 Task: Create a rule when a vote is added to a card by anyone except me .
Action: Mouse moved to (1110, 309)
Screenshot: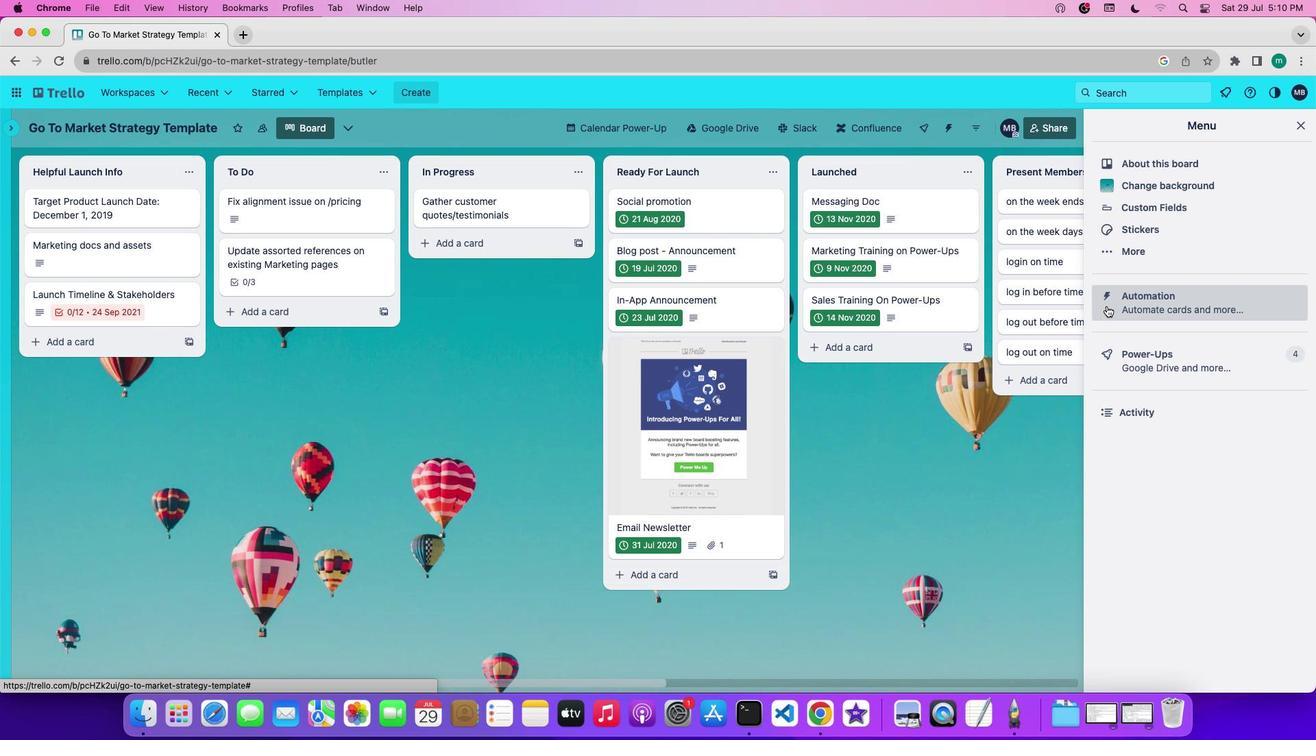 
Action: Mouse pressed left at (1110, 309)
Screenshot: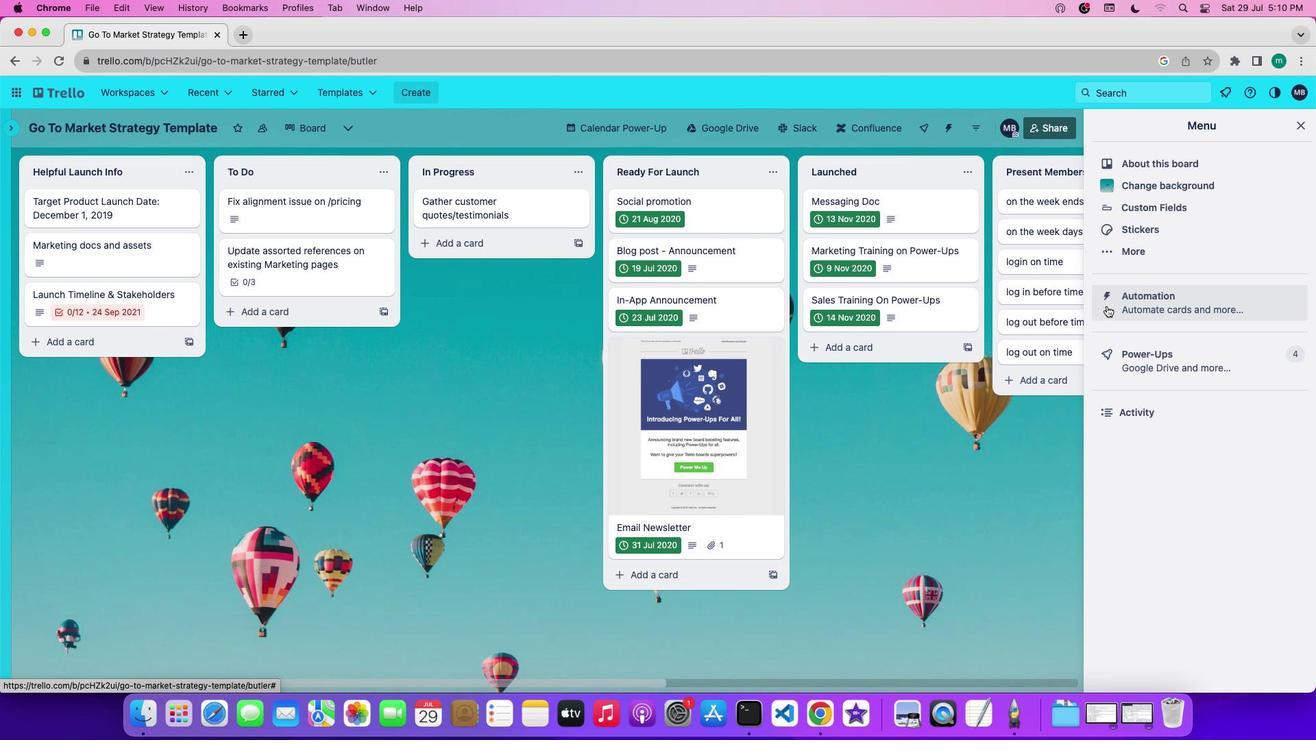 
Action: Mouse moved to (128, 246)
Screenshot: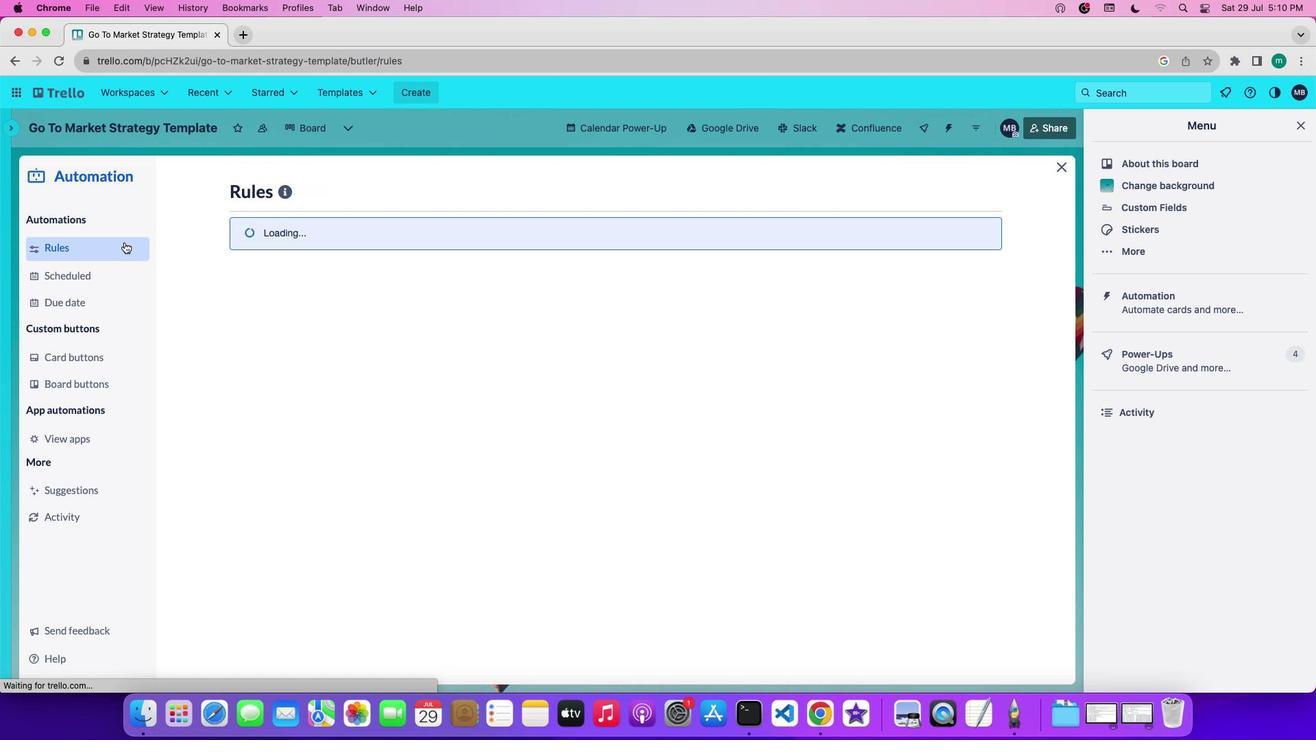 
Action: Mouse pressed left at (128, 246)
Screenshot: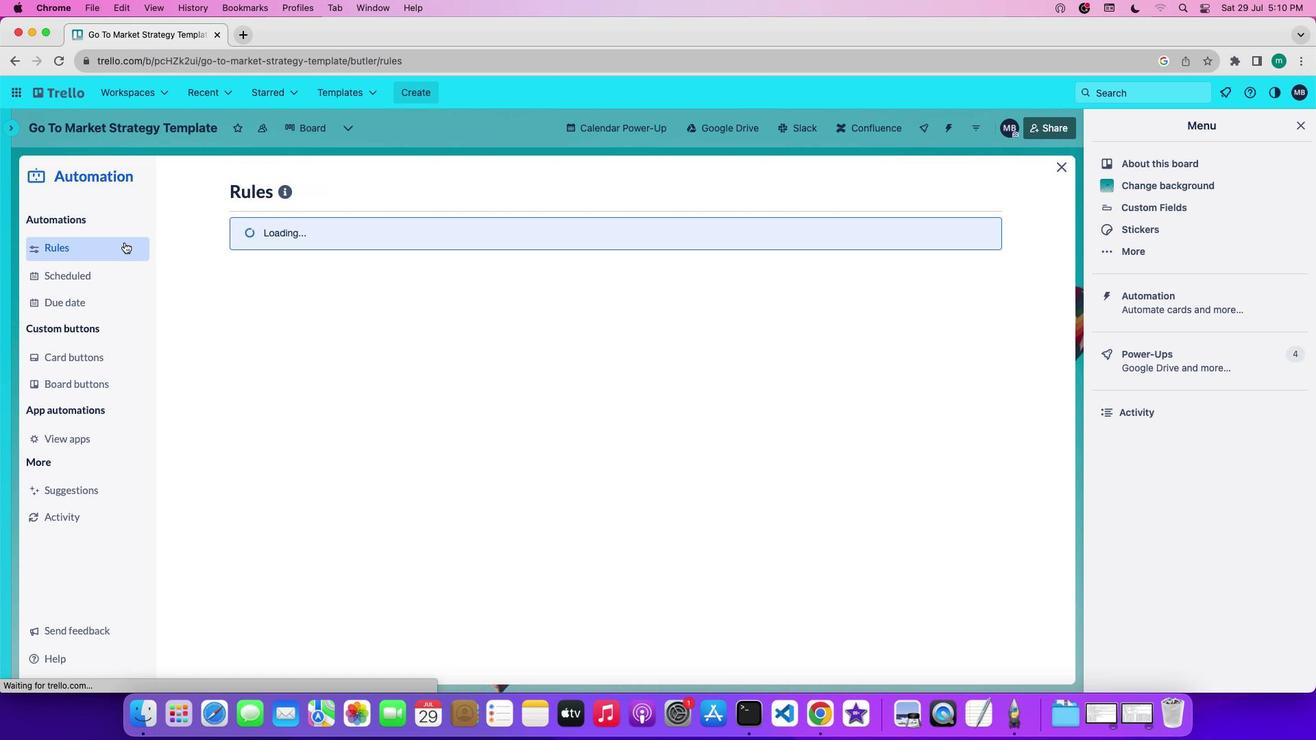 
Action: Mouse moved to (337, 499)
Screenshot: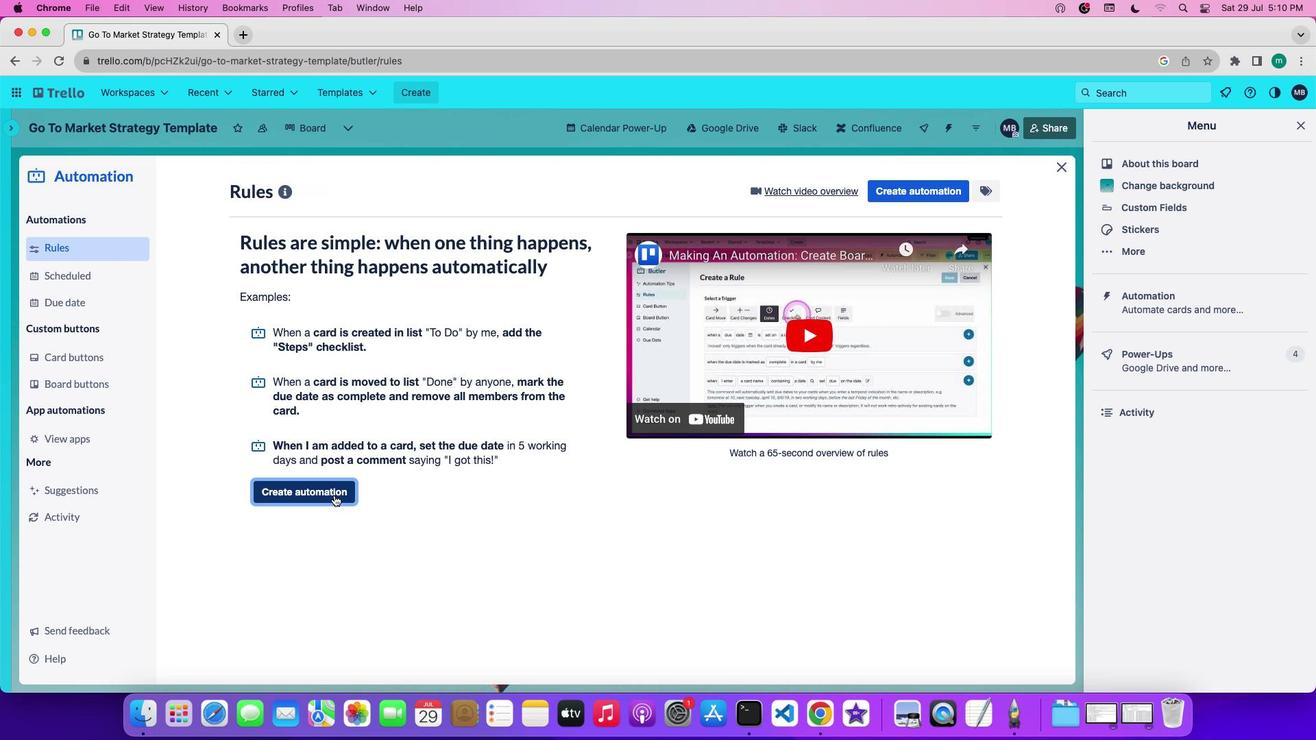 
Action: Mouse pressed left at (337, 499)
Screenshot: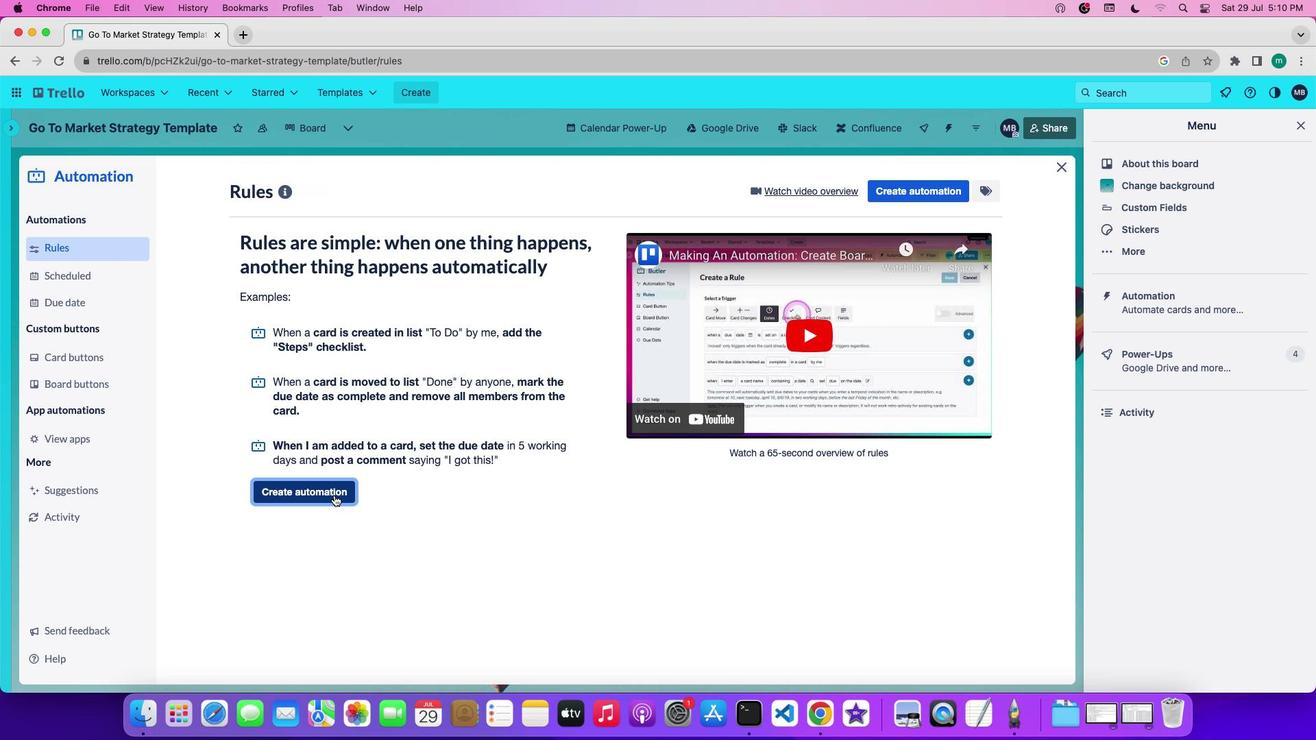 
Action: Mouse moved to (639, 323)
Screenshot: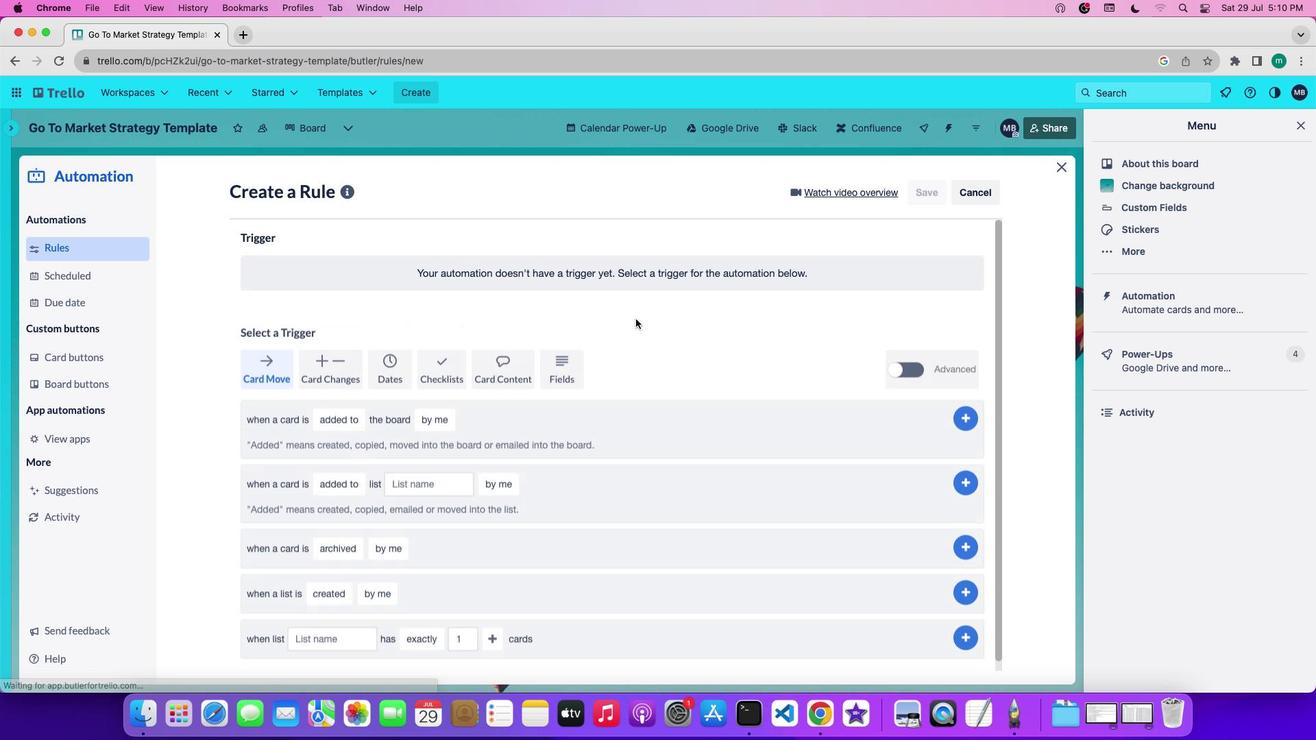 
Action: Mouse pressed left at (639, 323)
Screenshot: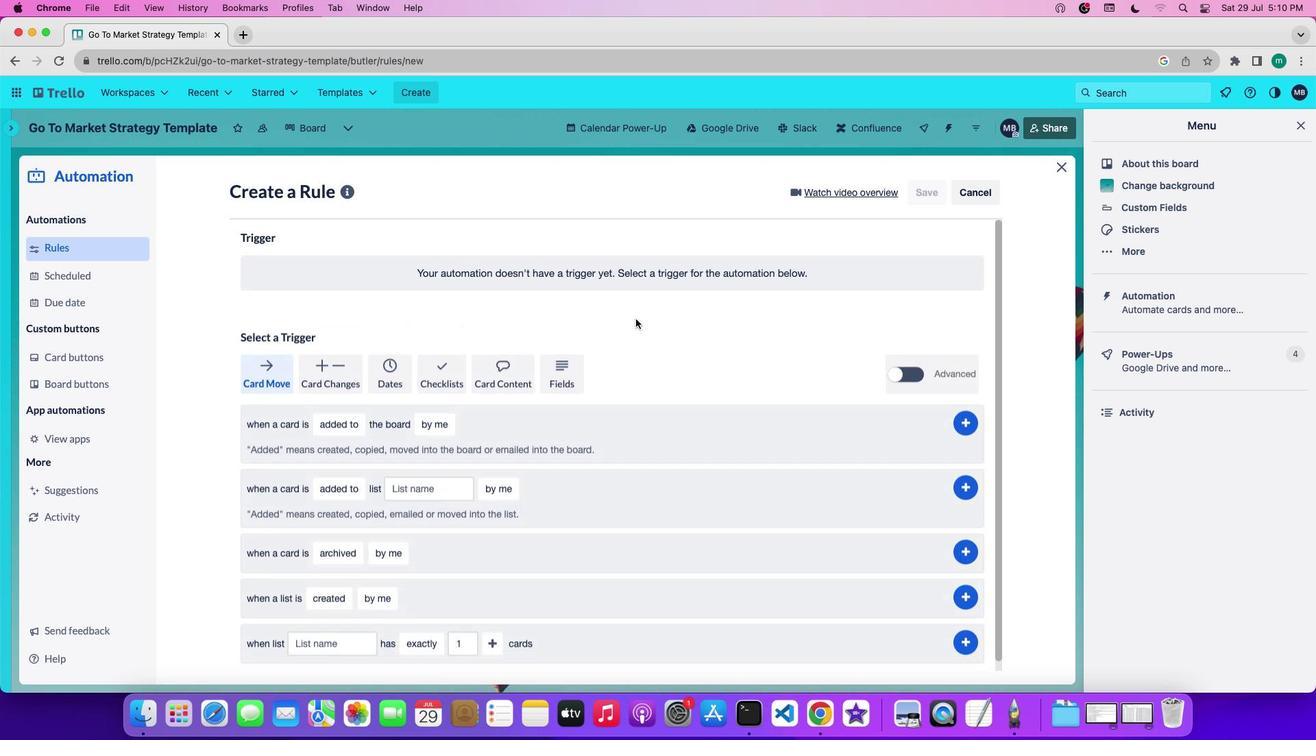 
Action: Mouse moved to (344, 377)
Screenshot: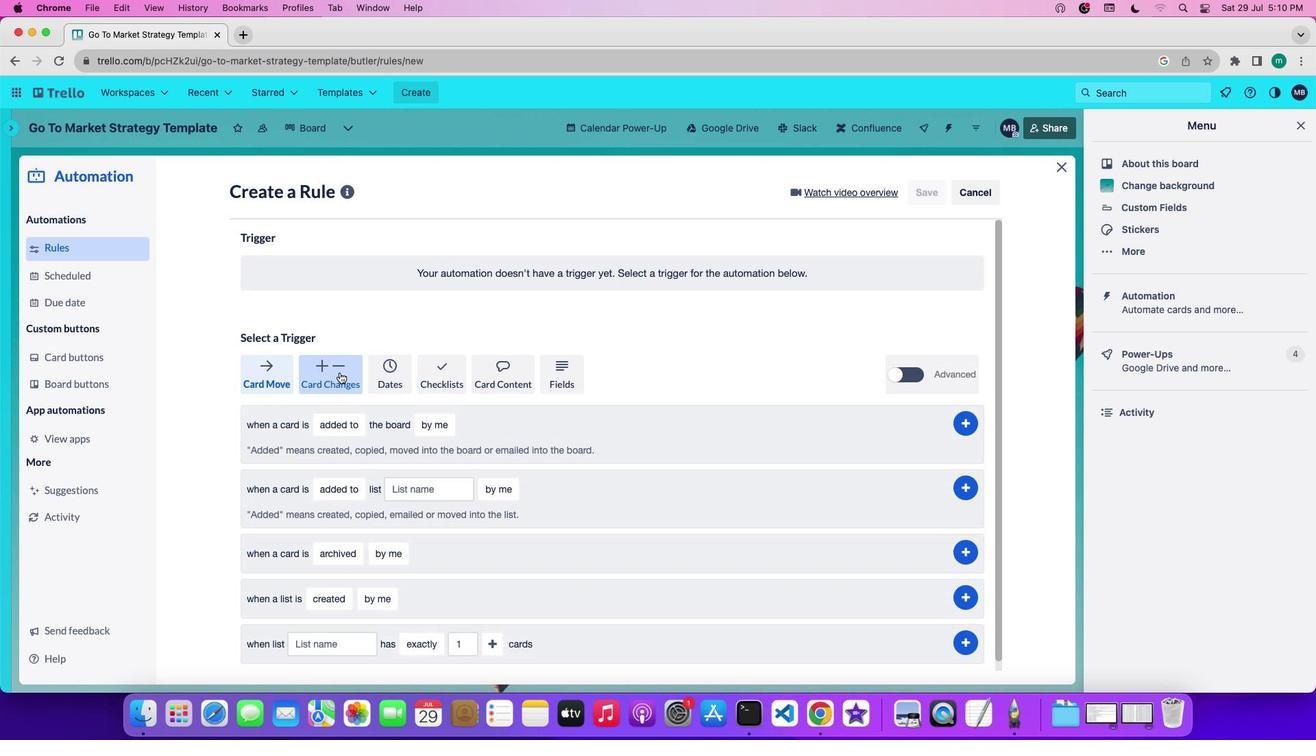 
Action: Mouse pressed left at (344, 377)
Screenshot: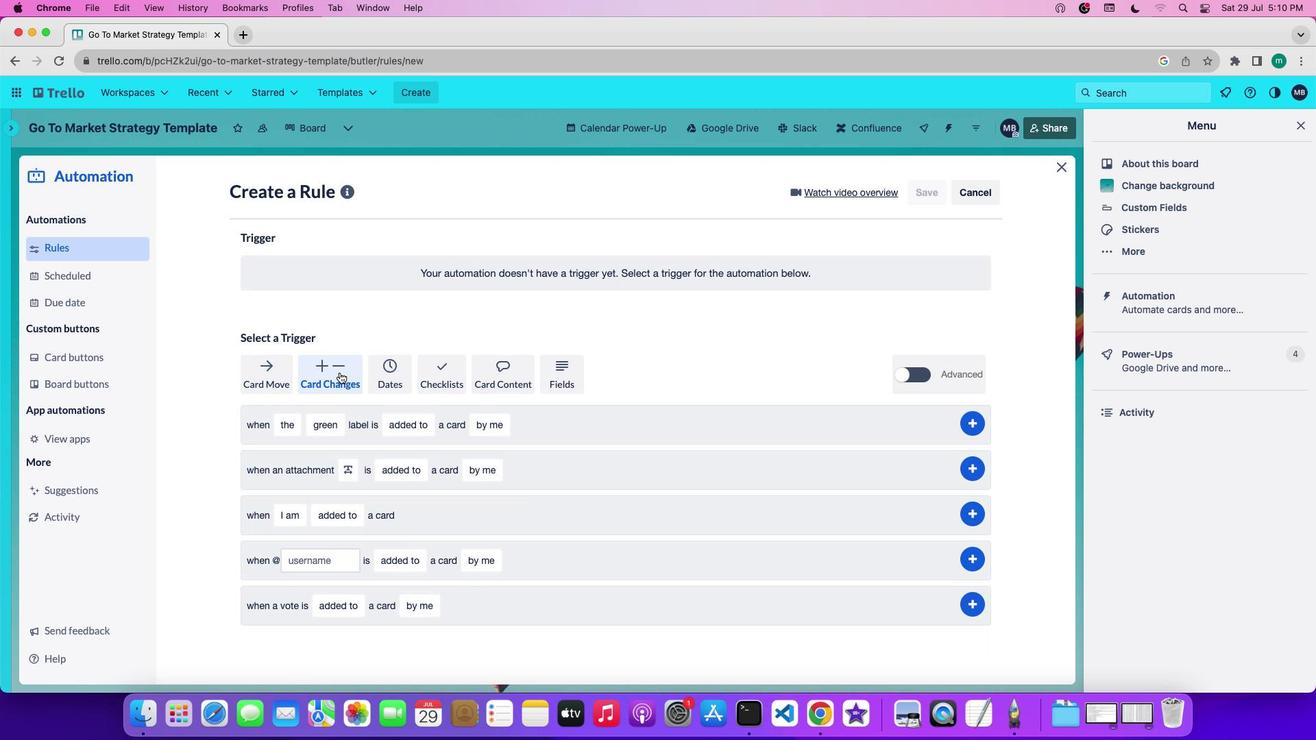 
Action: Mouse moved to (346, 606)
Screenshot: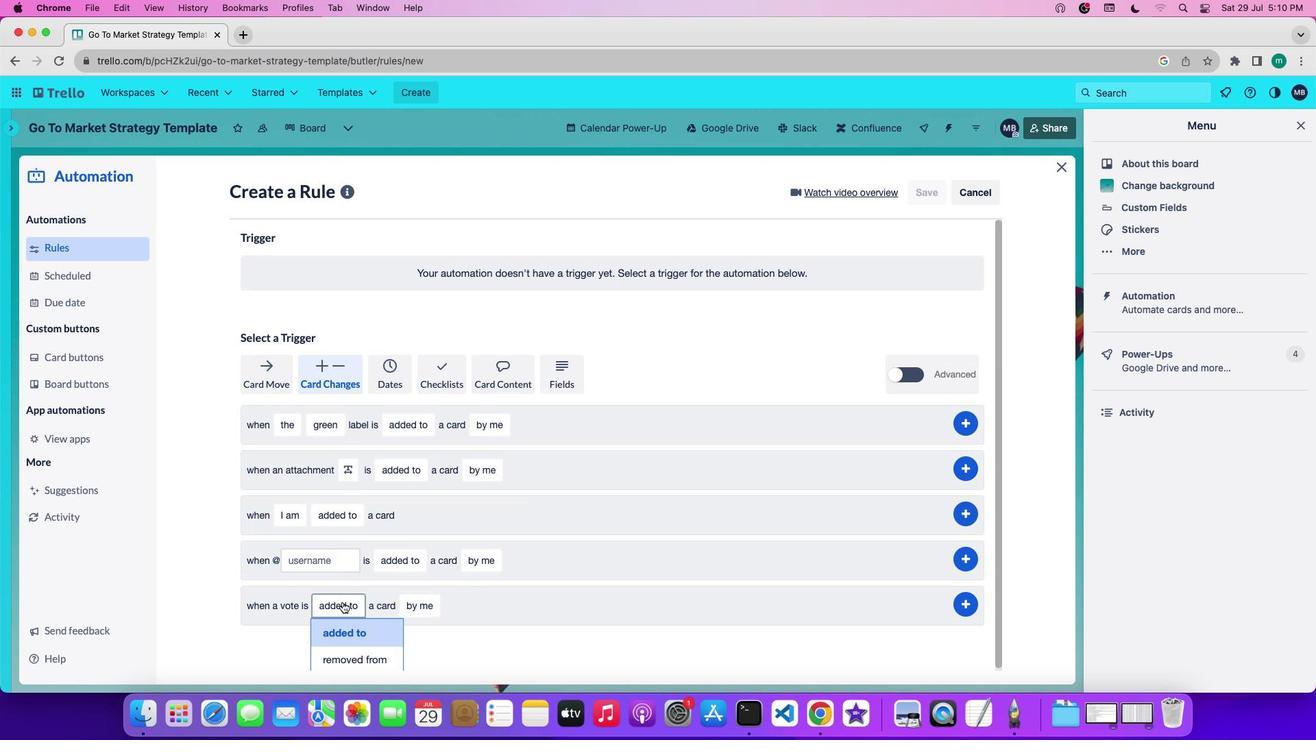 
Action: Mouse pressed left at (346, 606)
Screenshot: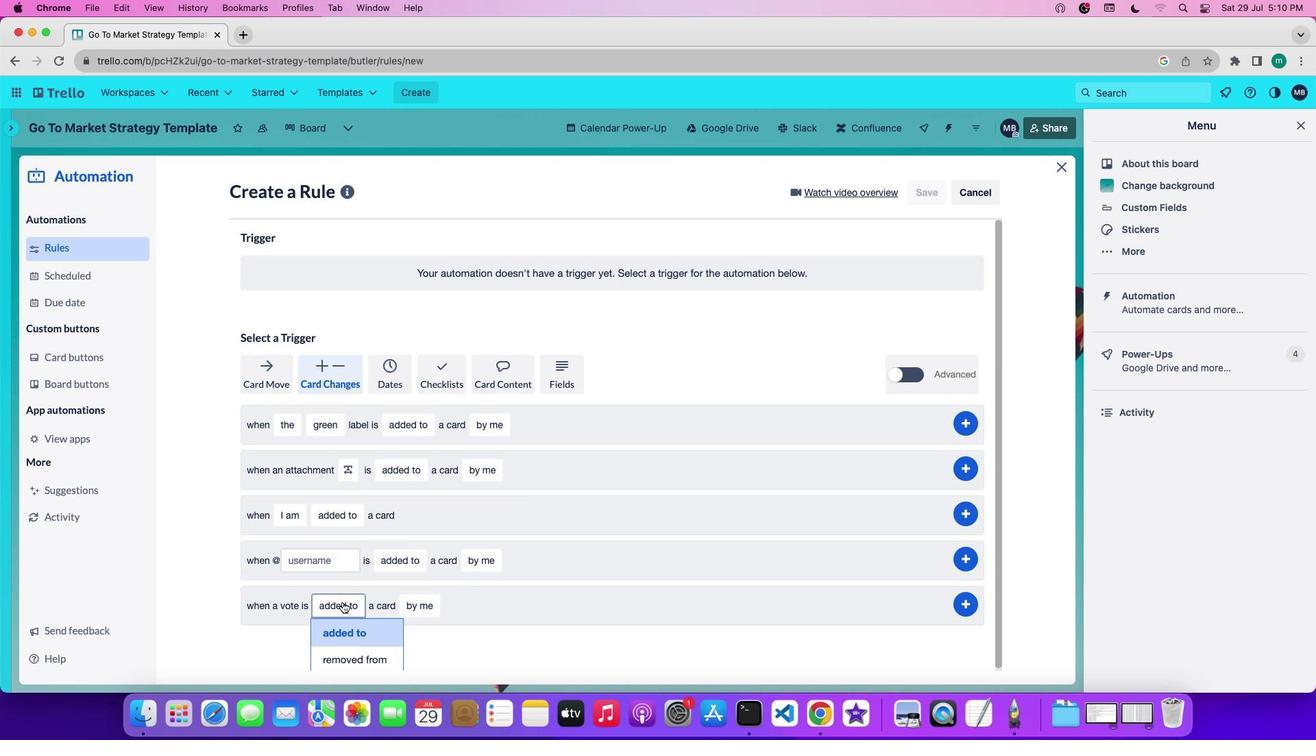 
Action: Mouse moved to (342, 632)
Screenshot: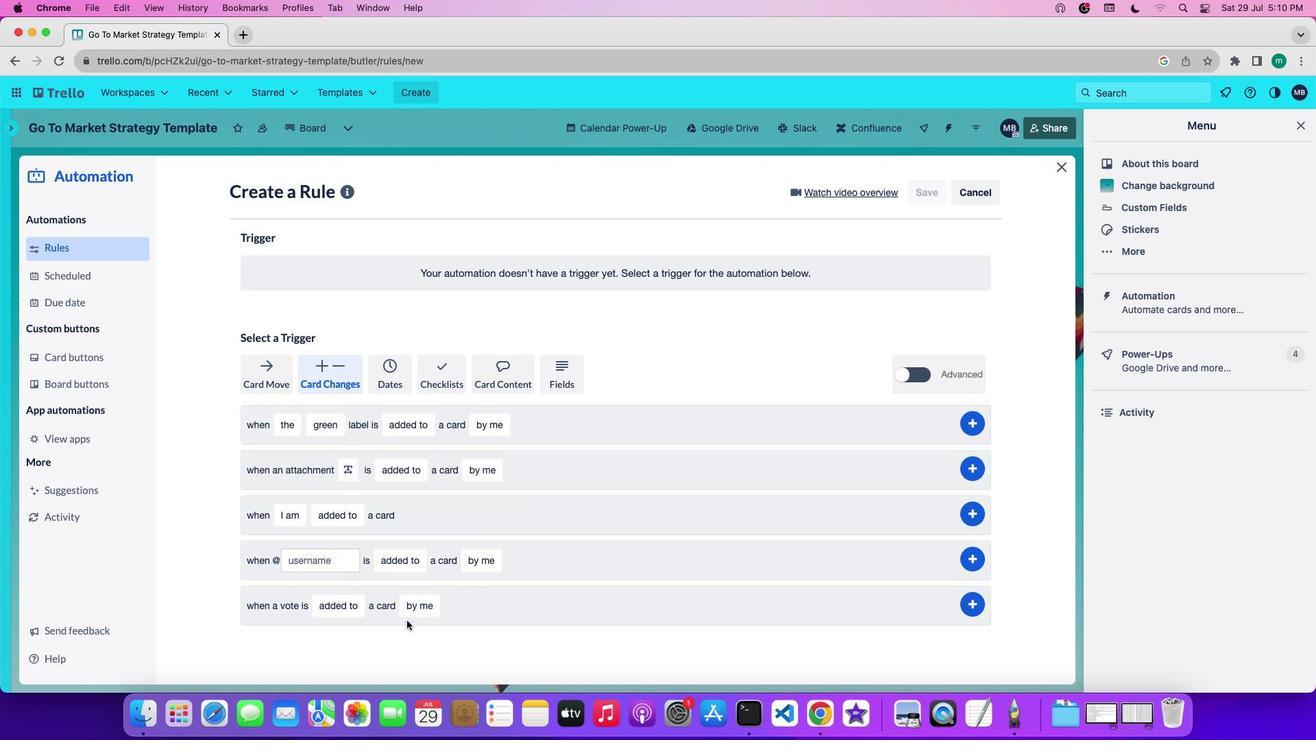 
Action: Mouse pressed left at (342, 632)
Screenshot: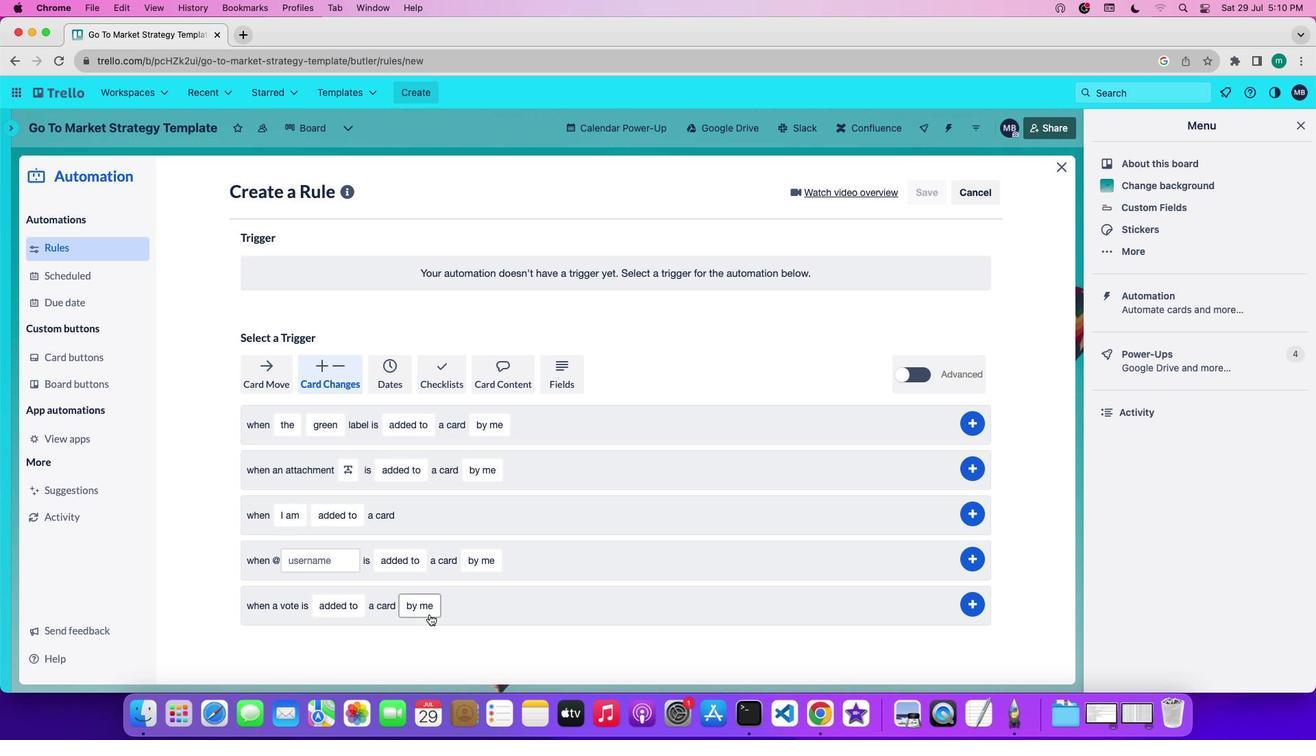 
Action: Mouse moved to (442, 610)
Screenshot: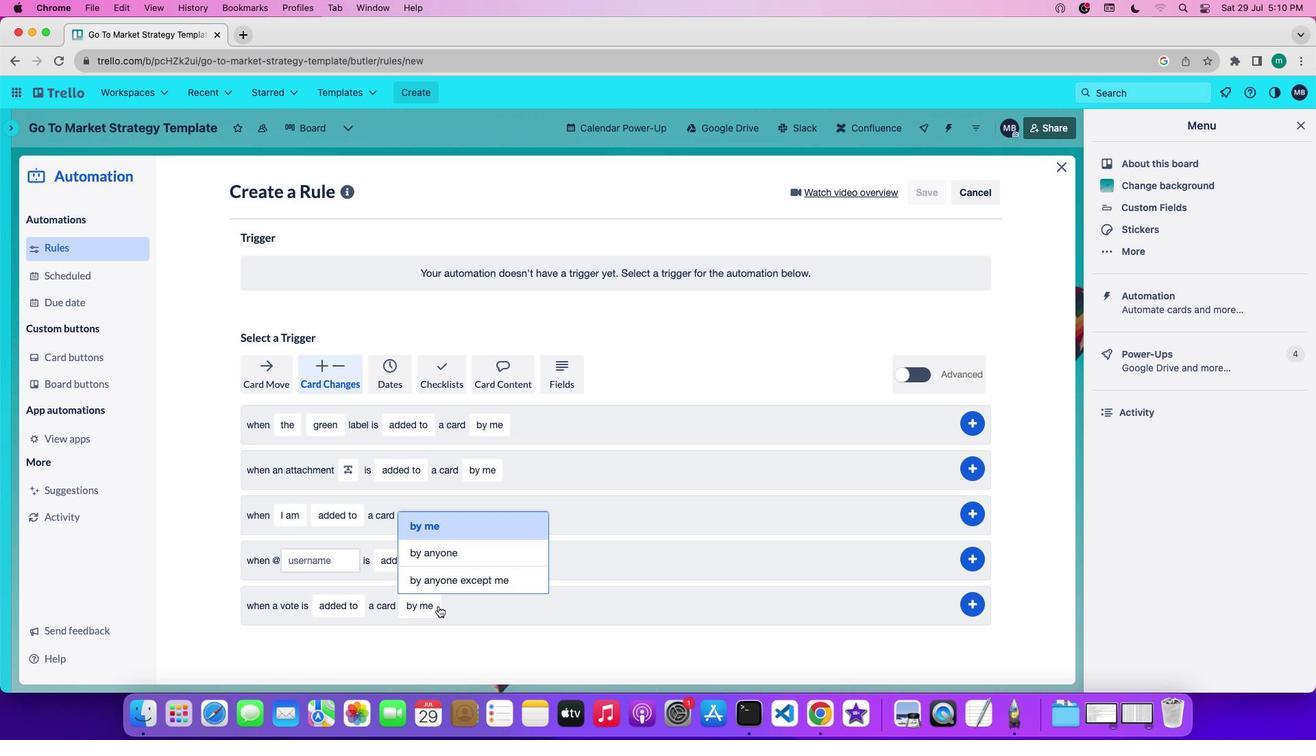 
Action: Mouse pressed left at (442, 610)
Screenshot: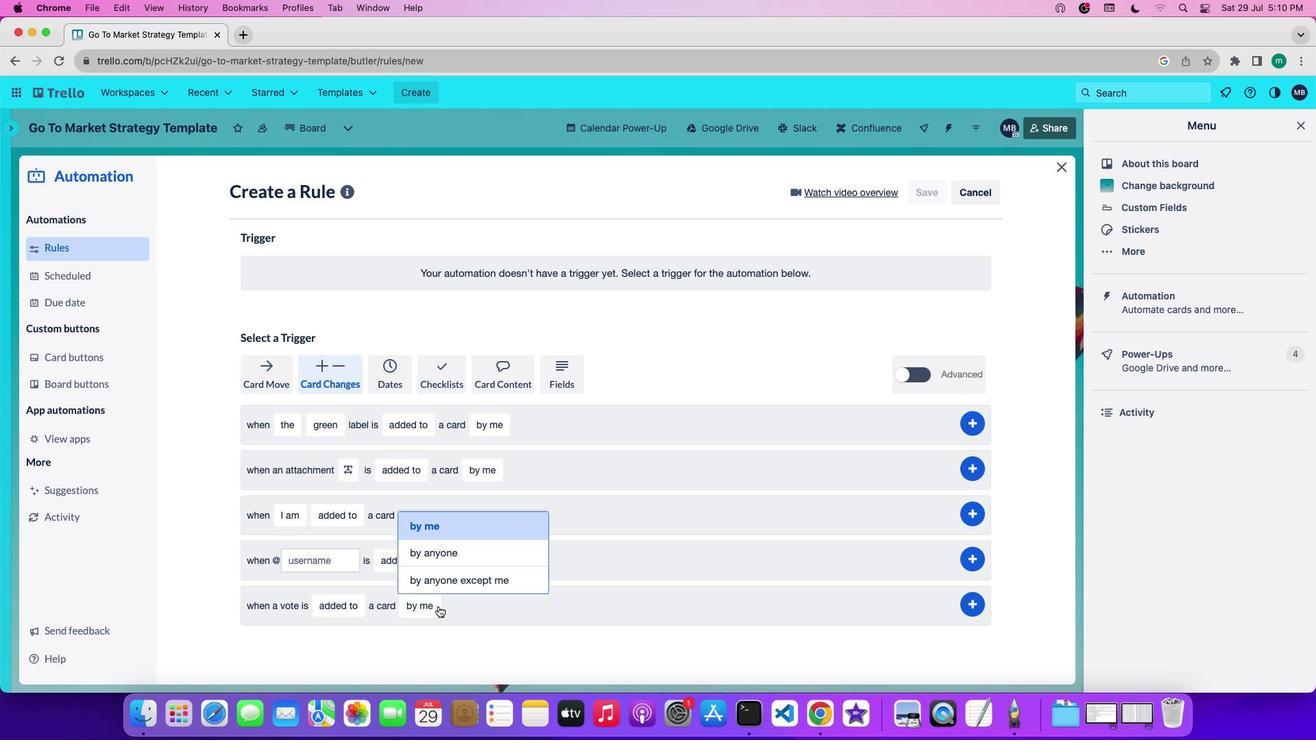 
Action: Mouse moved to (453, 582)
Screenshot: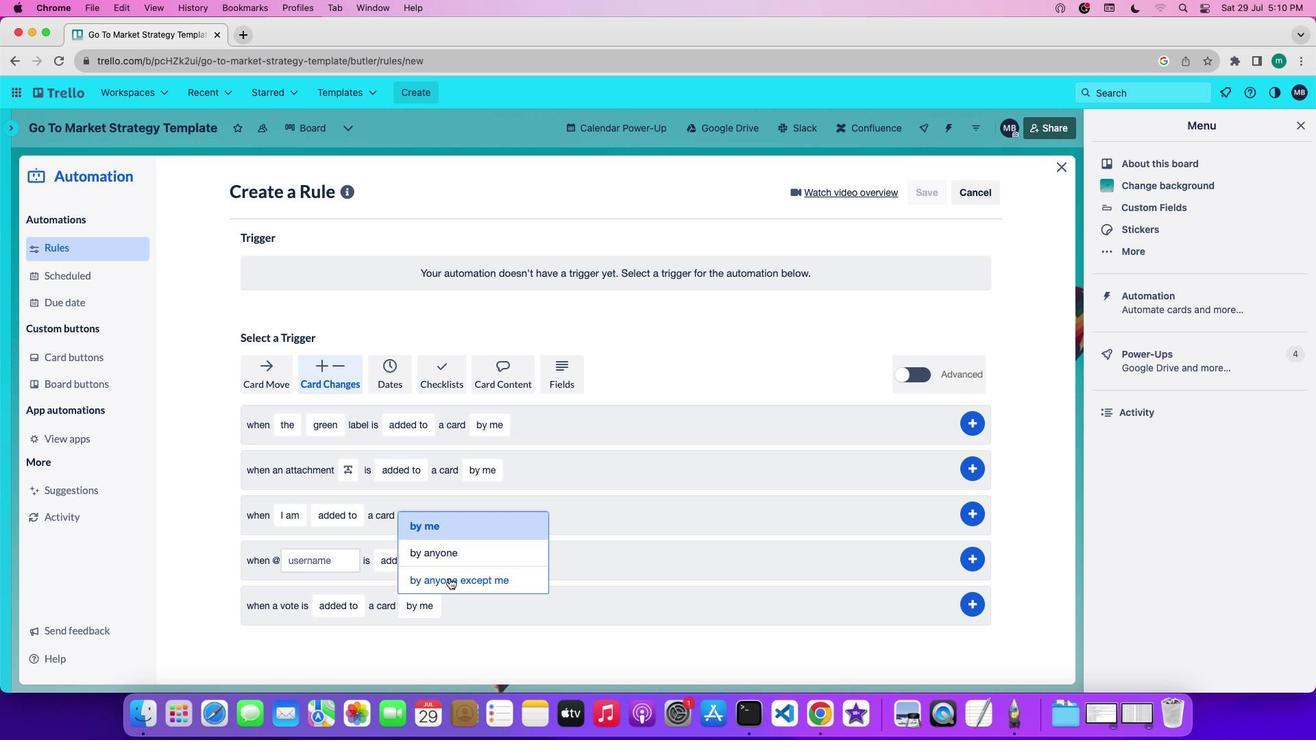 
Action: Mouse pressed left at (453, 582)
Screenshot: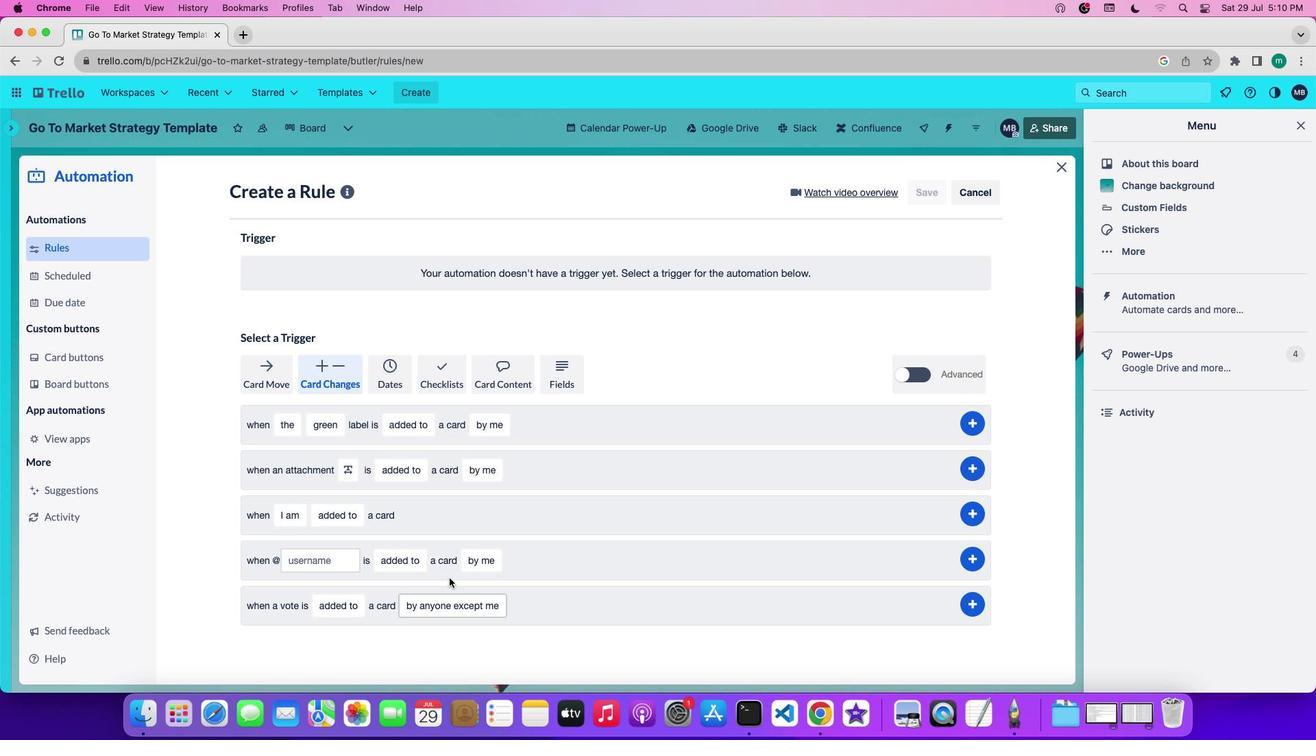 
Action: Mouse moved to (974, 614)
Screenshot: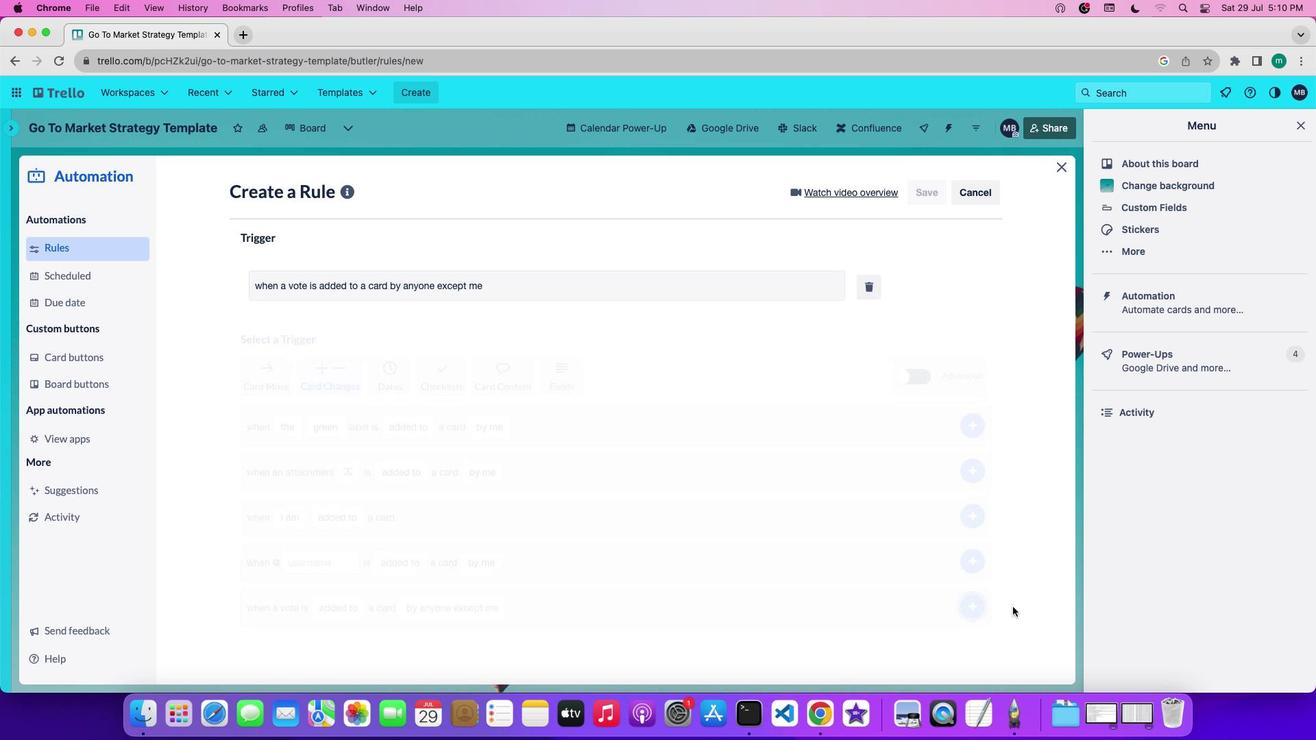 
Action: Mouse pressed left at (974, 614)
Screenshot: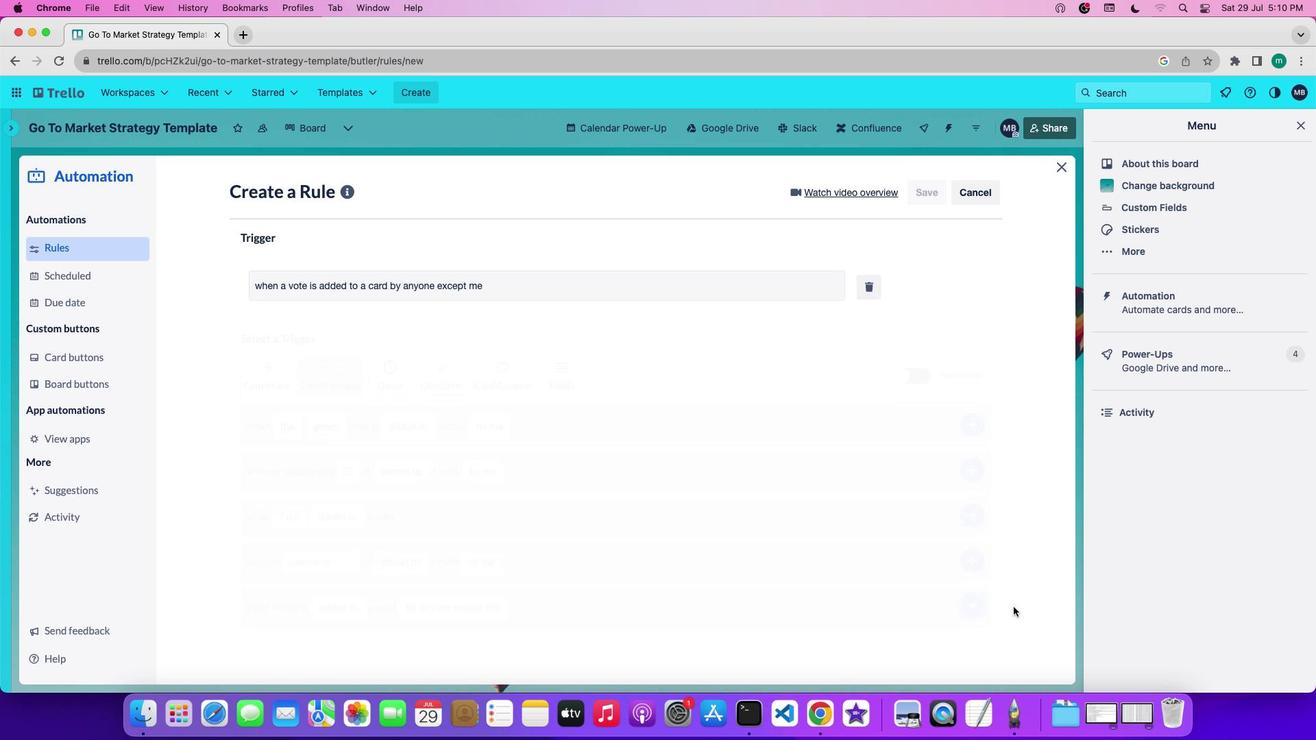 
Action: Mouse moved to (984, 619)
Screenshot: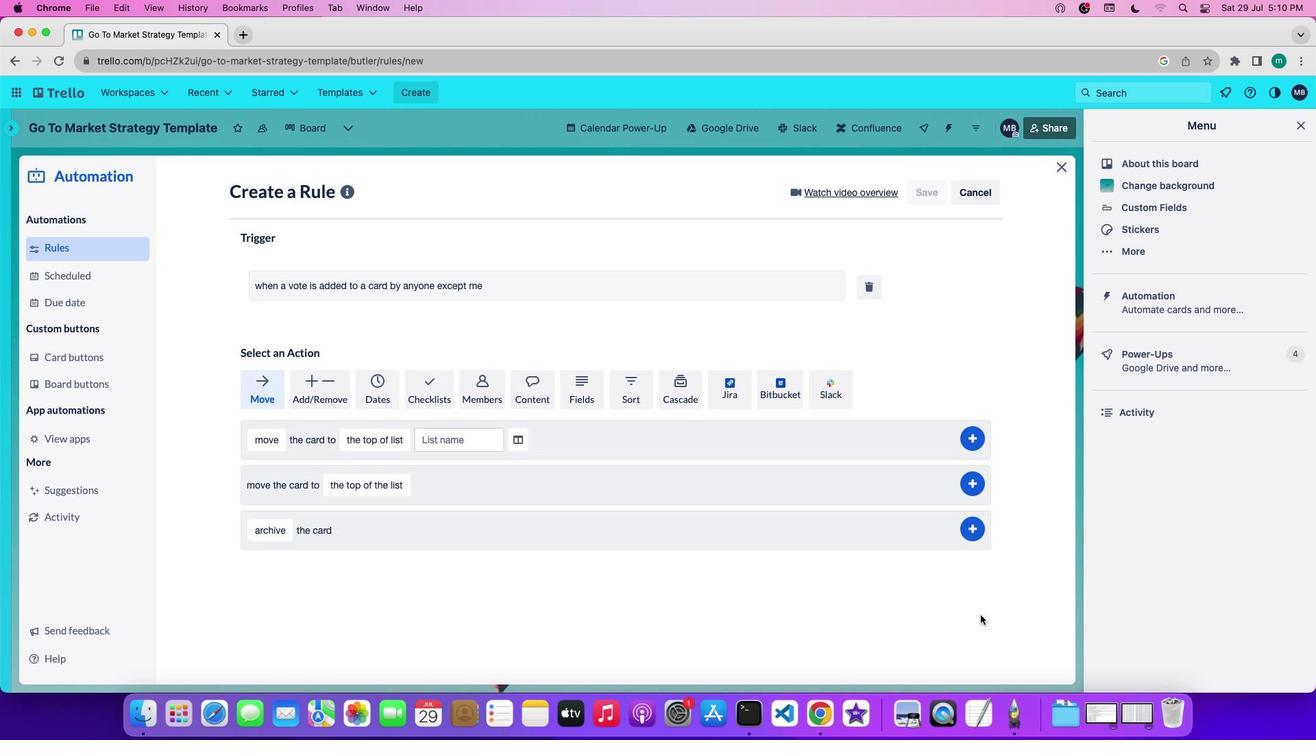 
